 Task: Create Card Project Procurement Management in Board Resource Allocation Techniques to Workspace Health and Safety. Create Card Event Performance Review in Board Social Media Advertising Analytics to Workspace Health and Safety. Create Card Project Procurement Management in Board Content Marketing Content Distribution and Promotion to Workspace Health and Safety
Action: Mouse moved to (335, 152)
Screenshot: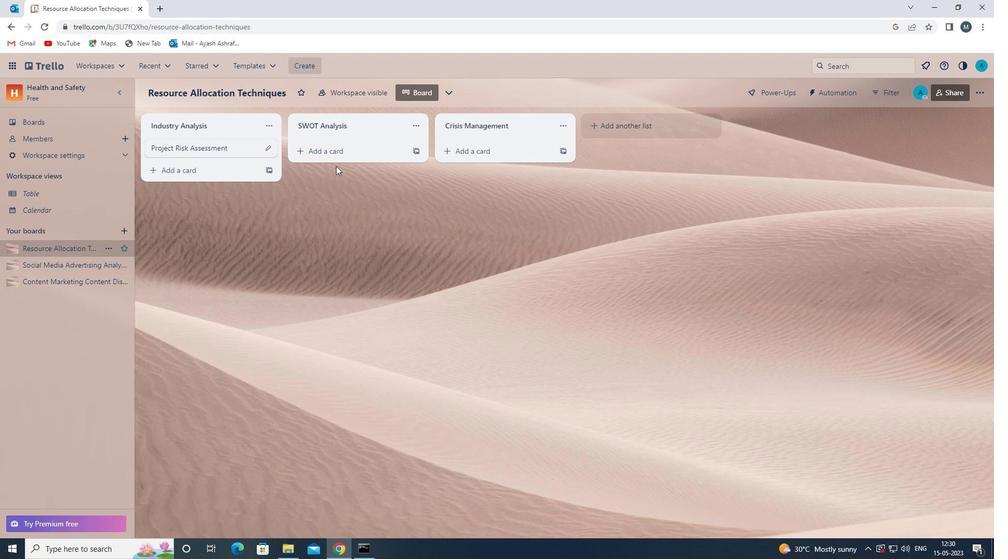 
Action: Mouse pressed left at (335, 152)
Screenshot: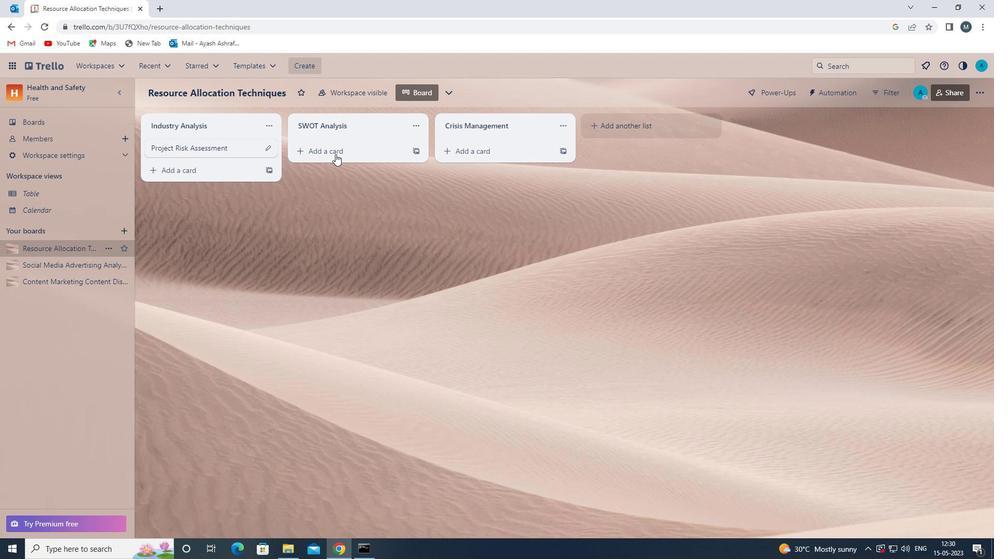 
Action: Mouse moved to (333, 156)
Screenshot: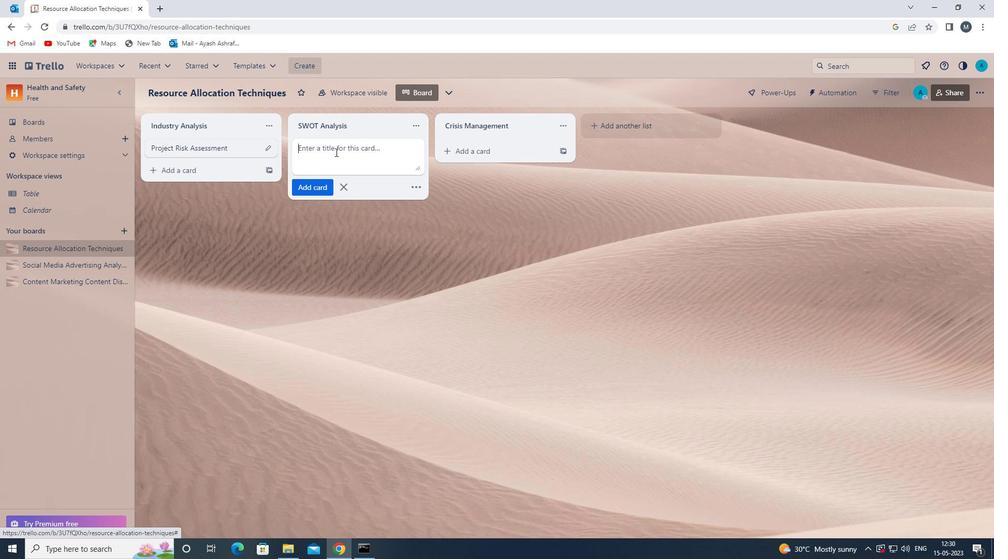 
Action: Mouse pressed left at (333, 156)
Screenshot: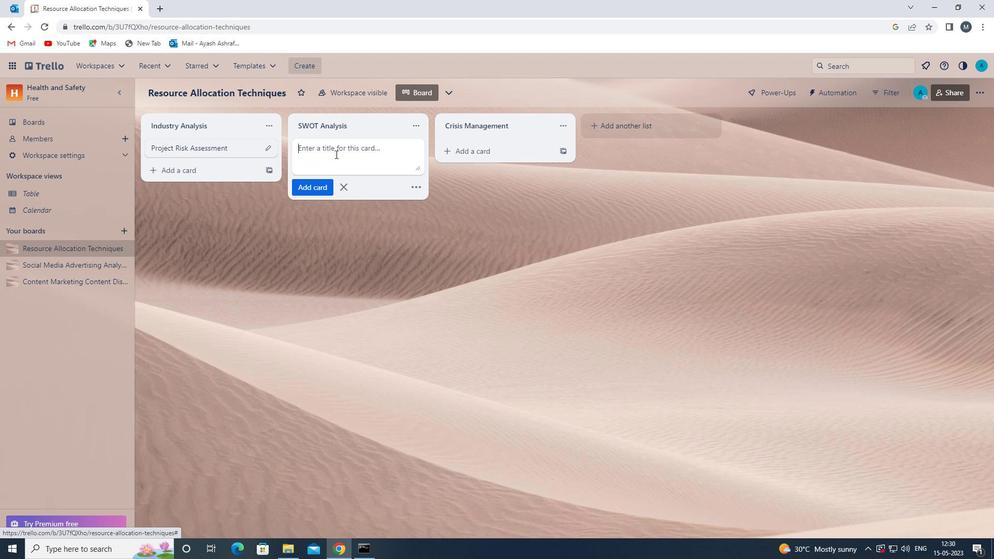 
Action: Key pressed <Key.shift>PROJECT<Key.space><Key.shift>PROCUREMENT<Key.space><Key.shift>MANAGEMENT<Key.space>
Screenshot: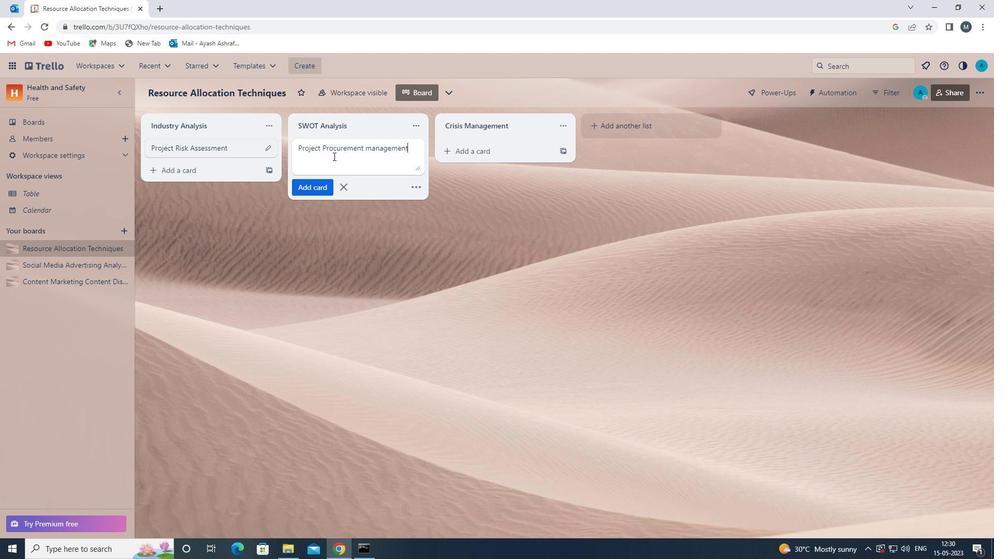 
Action: Mouse moved to (373, 149)
Screenshot: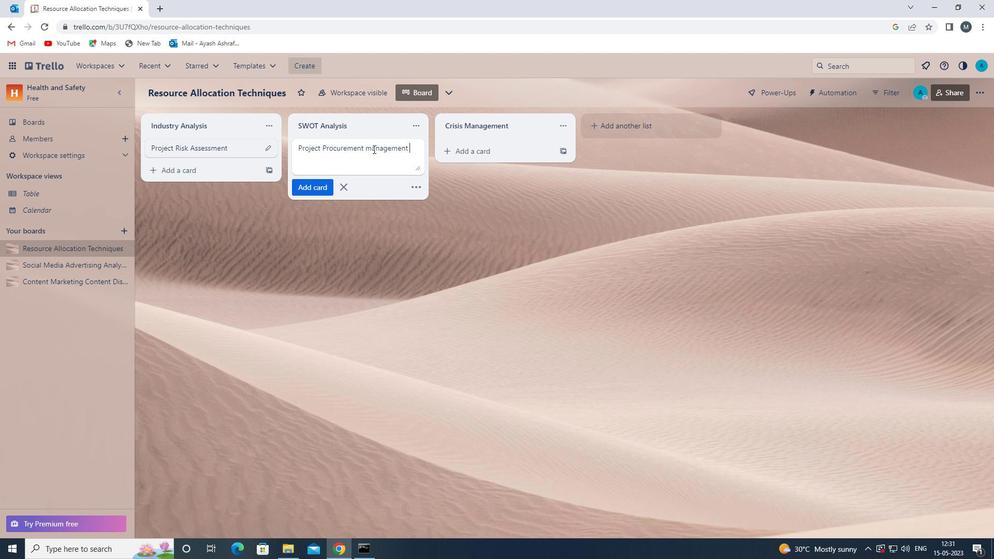 
Action: Mouse pressed left at (373, 149)
Screenshot: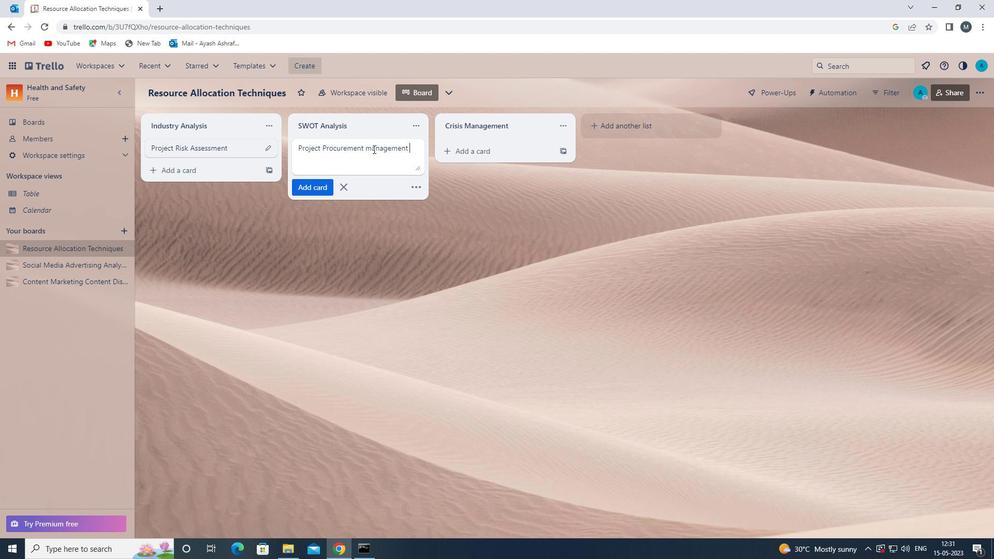 
Action: Mouse moved to (381, 152)
Screenshot: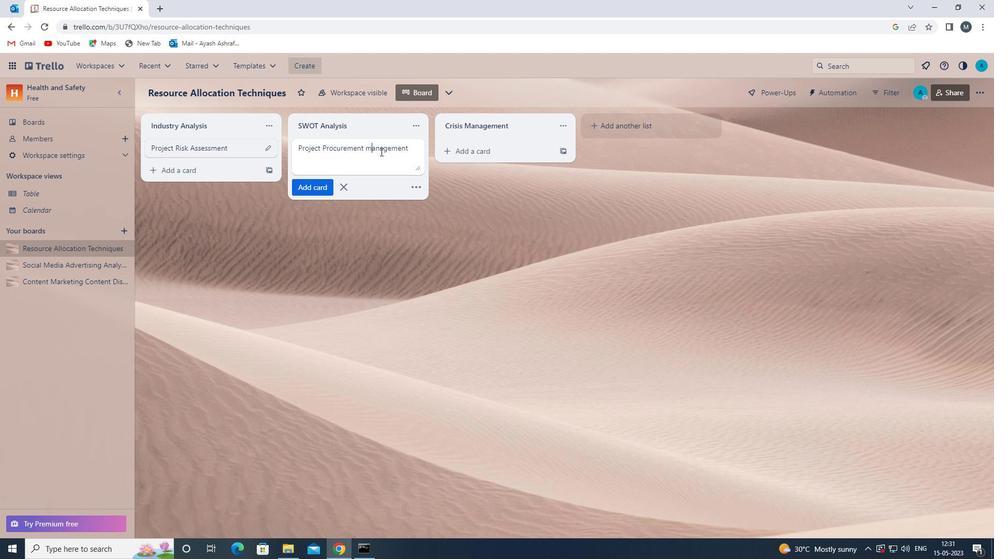 
Action: Key pressed <Key.backspace><Key.shift>M
Screenshot: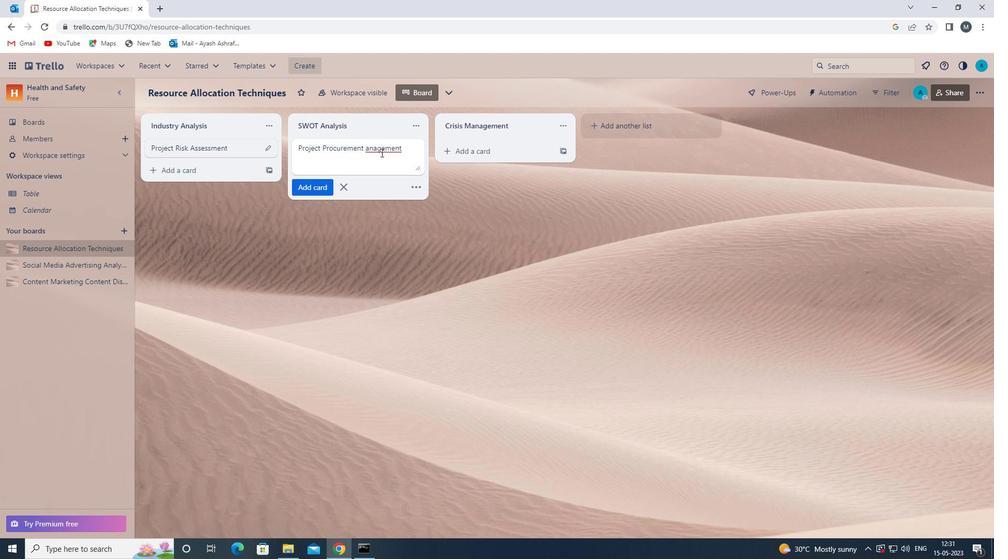 
Action: Mouse moved to (307, 189)
Screenshot: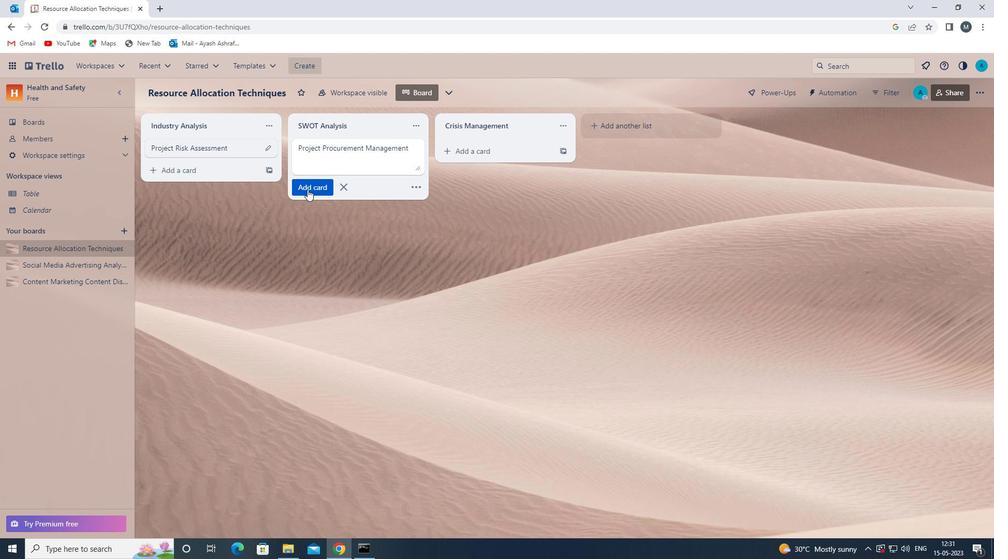 
Action: Mouse pressed left at (307, 189)
Screenshot: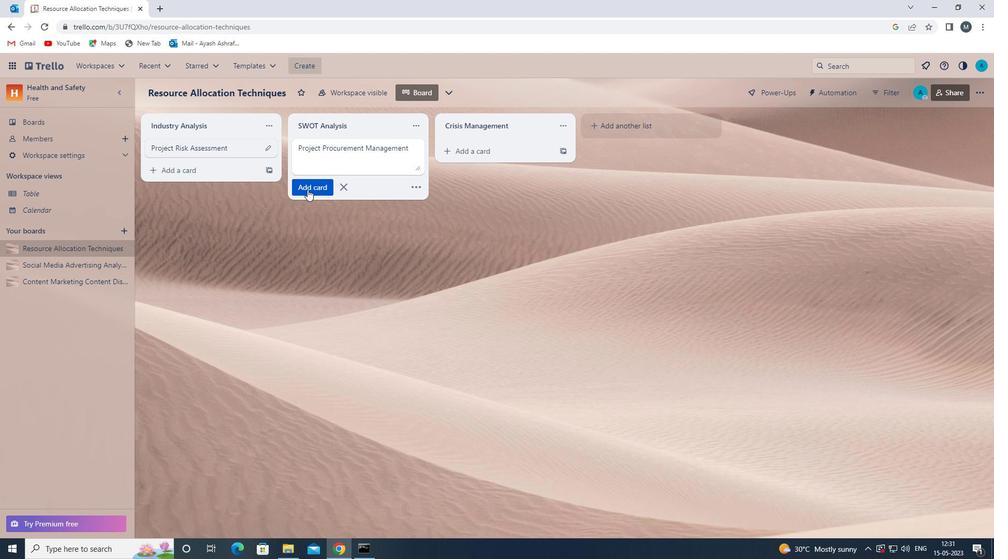 
Action: Mouse moved to (266, 306)
Screenshot: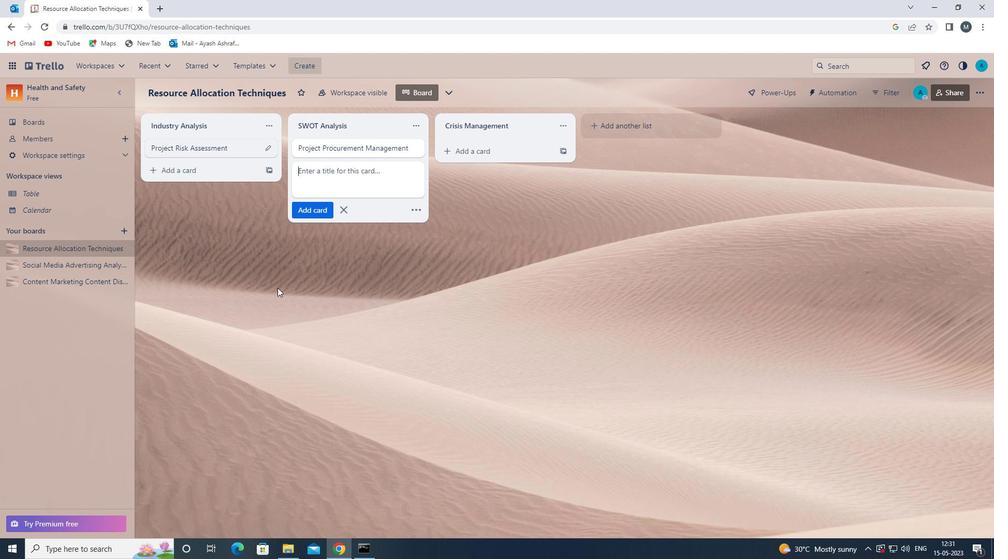 
Action: Mouse pressed left at (266, 306)
Screenshot: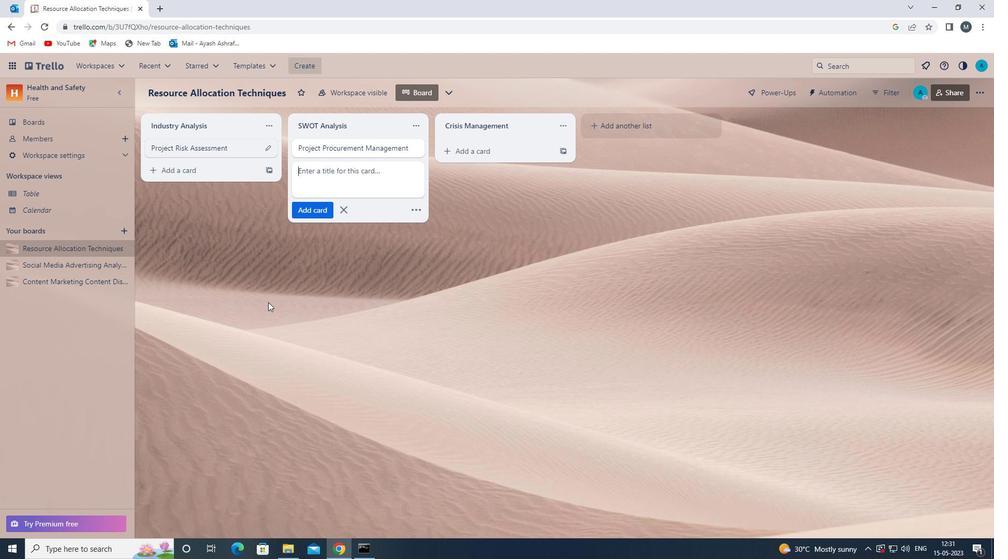 
Action: Mouse moved to (60, 267)
Screenshot: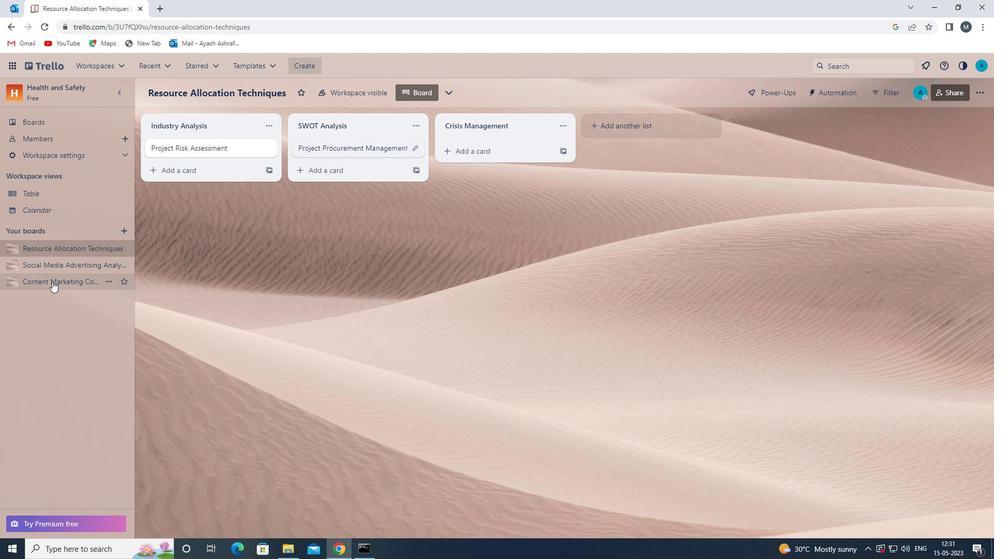 
Action: Mouse pressed left at (60, 267)
Screenshot: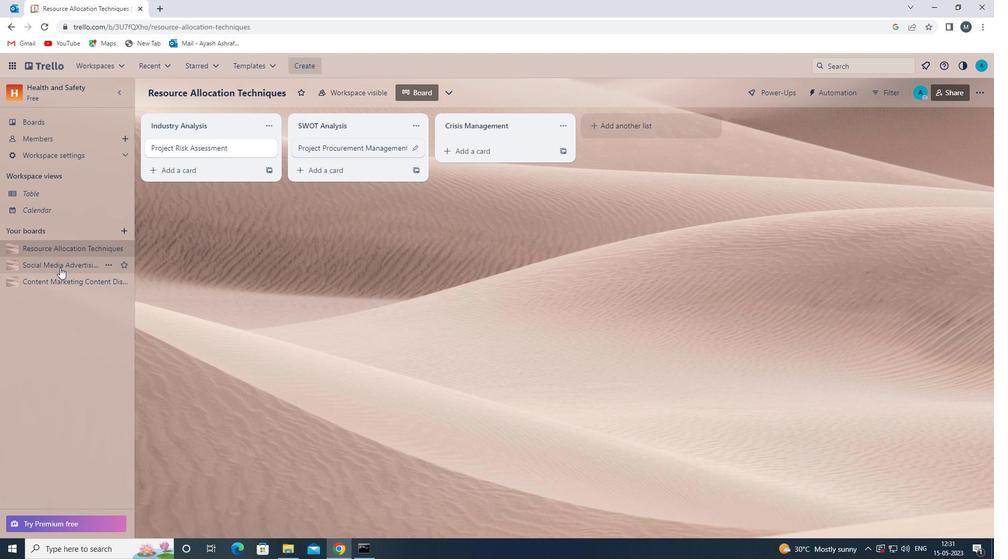 
Action: Mouse moved to (331, 151)
Screenshot: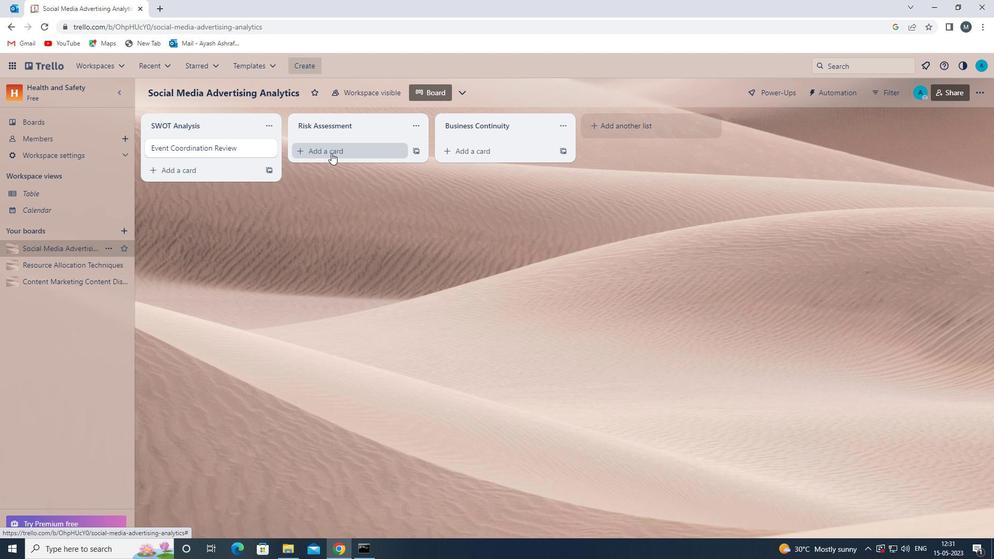 
Action: Mouse pressed left at (331, 151)
Screenshot: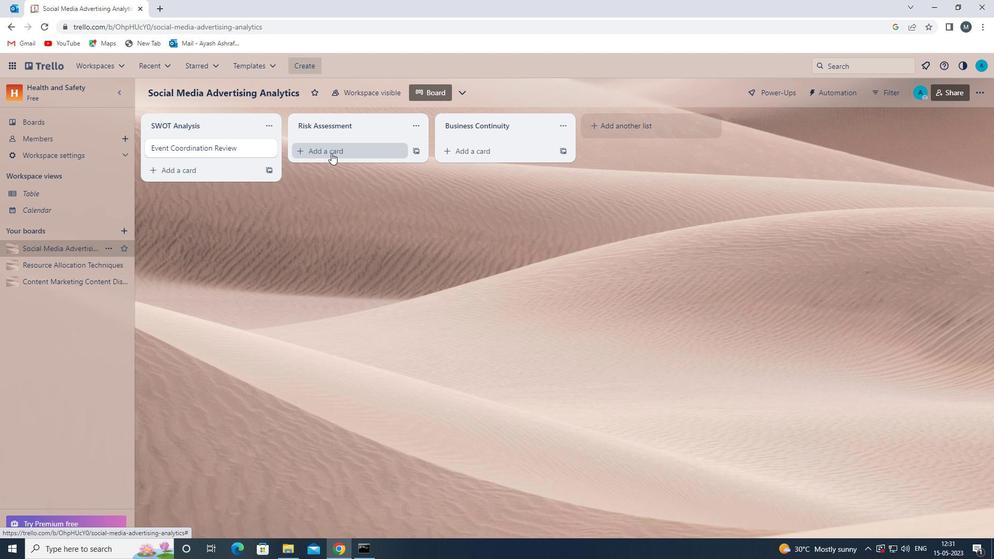 
Action: Mouse moved to (332, 152)
Screenshot: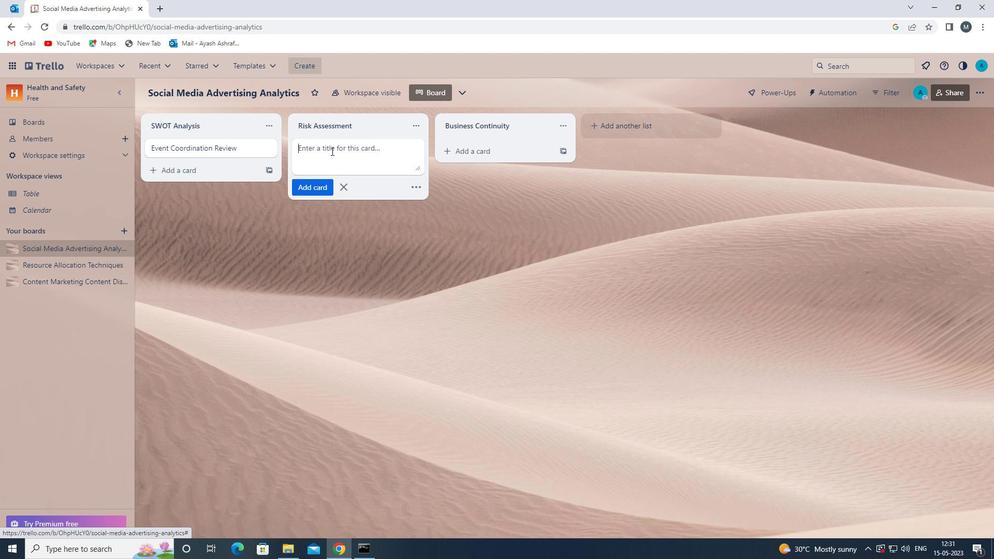 
Action: Mouse pressed left at (332, 152)
Screenshot: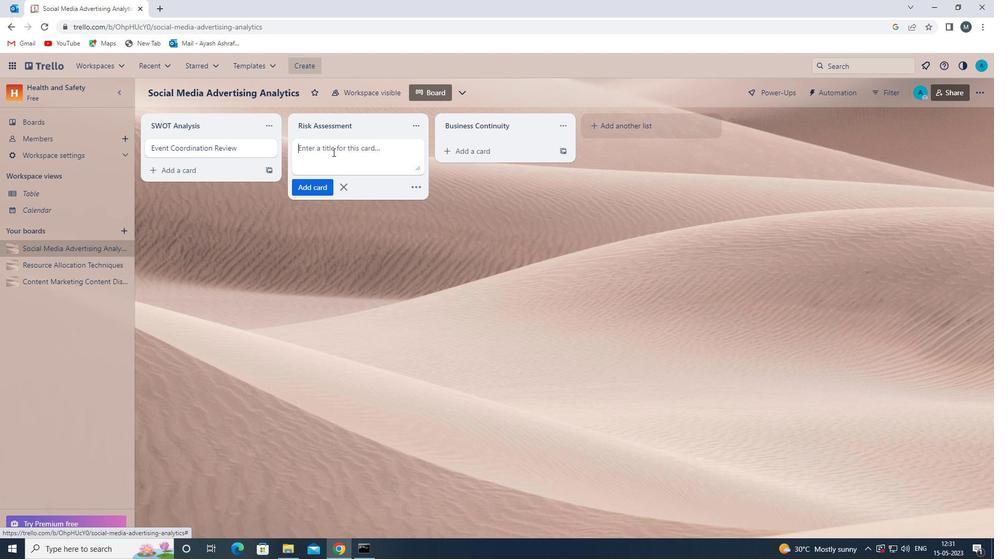 
Action: Key pressed <Key.shift>EVENT<Key.space><Key.shift>PERFORMANCE<Key.space><Key.shift>REVIEW<Key.space>
Screenshot: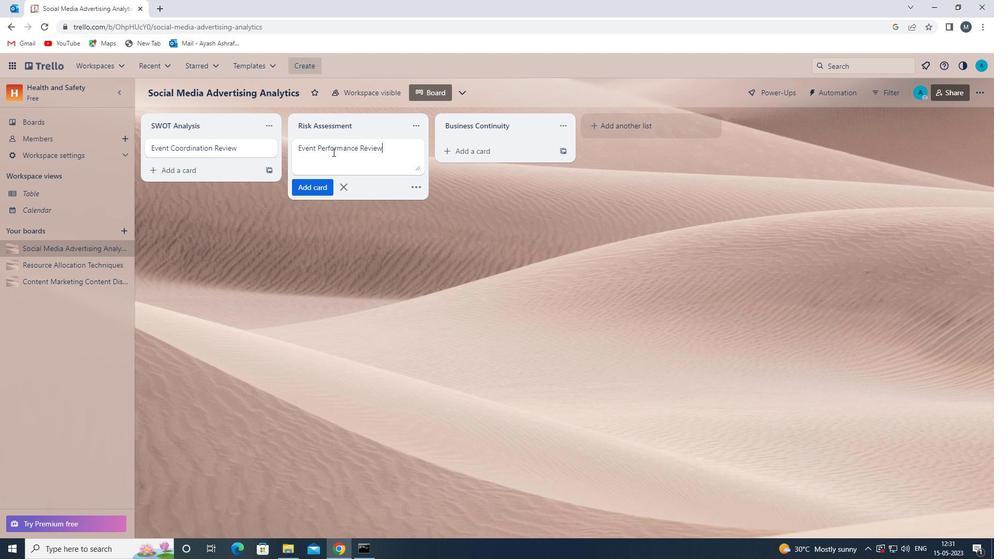 
Action: Mouse moved to (313, 191)
Screenshot: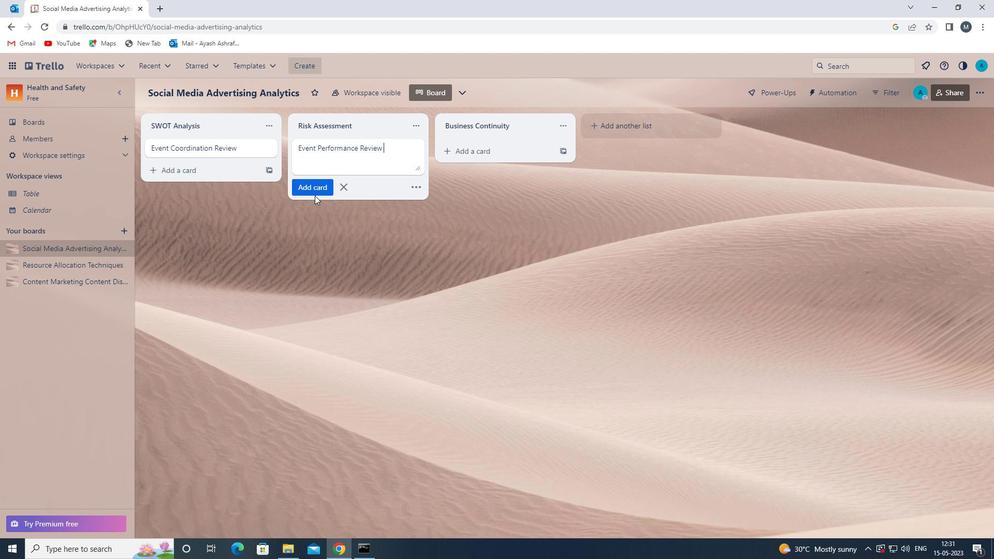 
Action: Mouse pressed left at (313, 191)
Screenshot: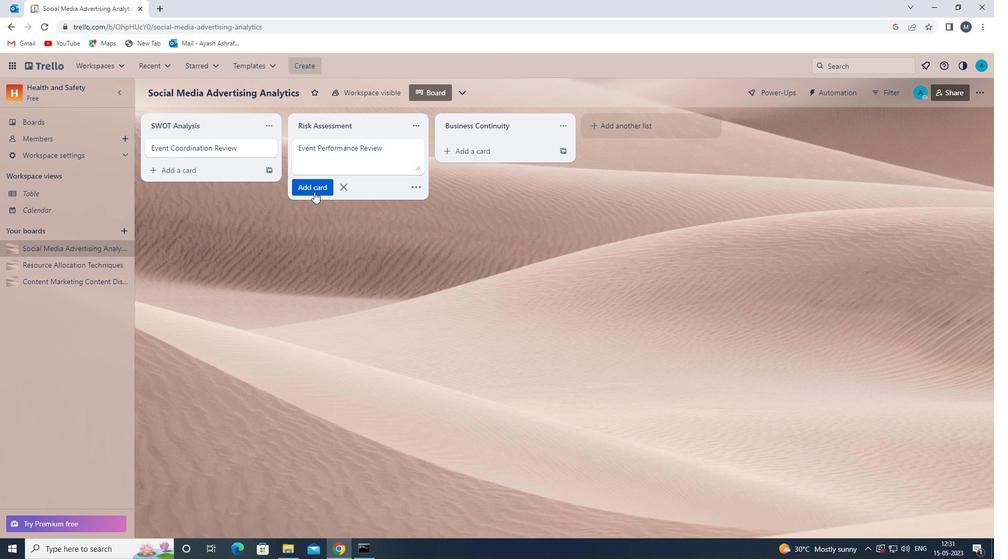 
Action: Mouse moved to (317, 265)
Screenshot: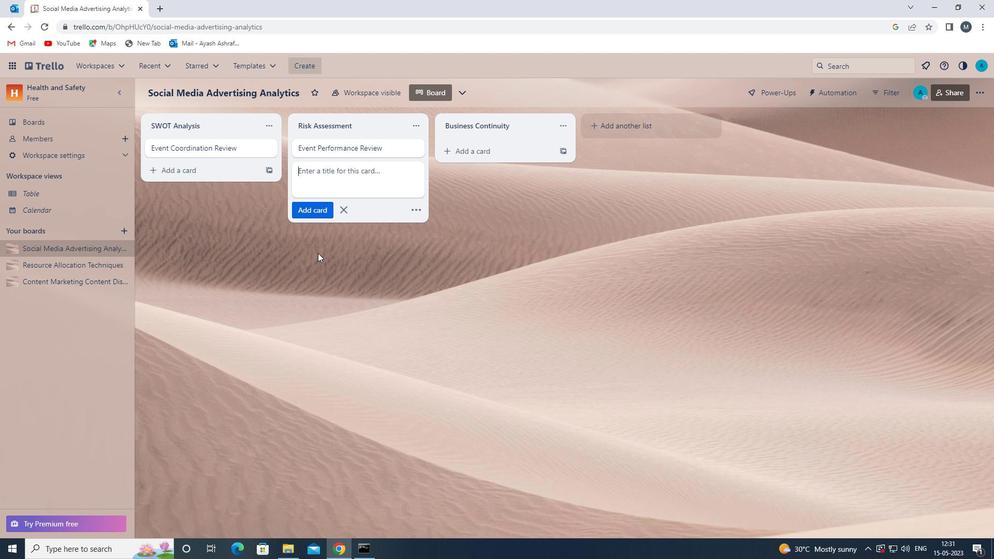 
Action: Mouse pressed left at (317, 265)
Screenshot: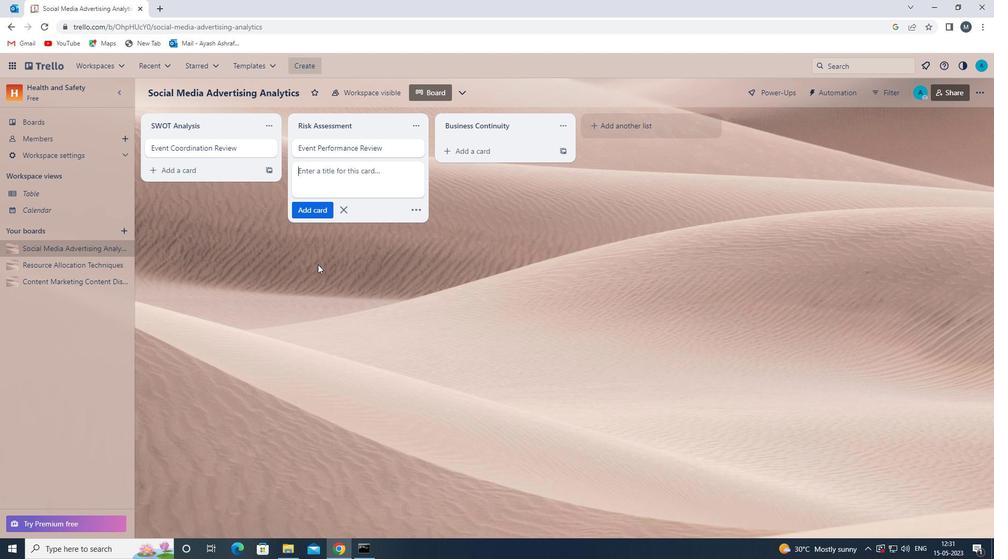 
Action: Mouse moved to (47, 286)
Screenshot: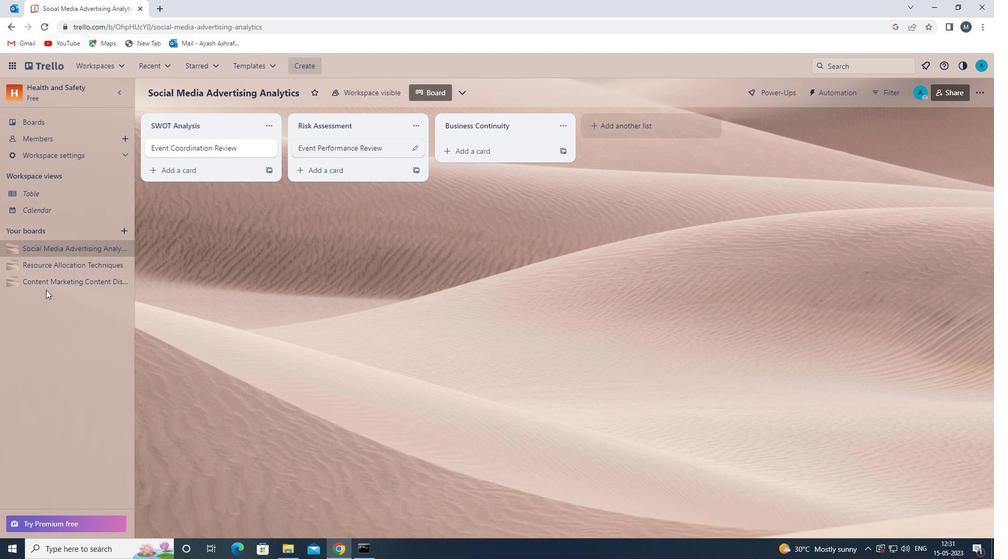 
Action: Mouse pressed left at (47, 286)
Screenshot: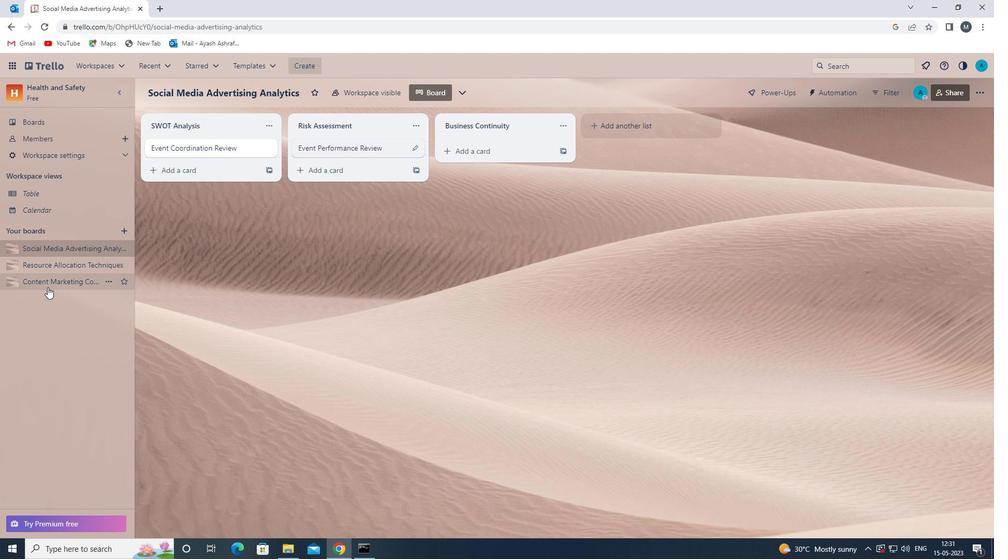 
Action: Mouse moved to (332, 153)
Screenshot: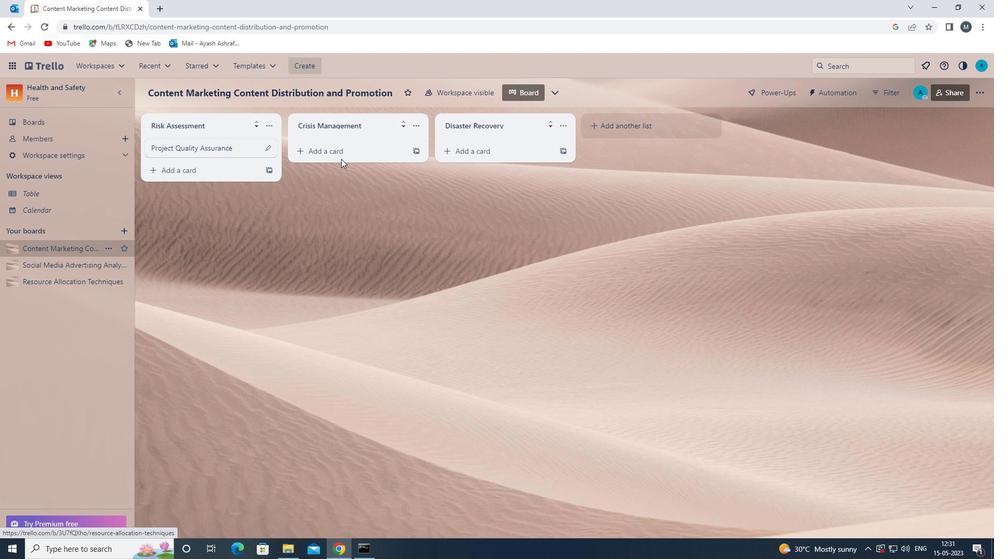 
Action: Mouse pressed left at (332, 153)
Screenshot: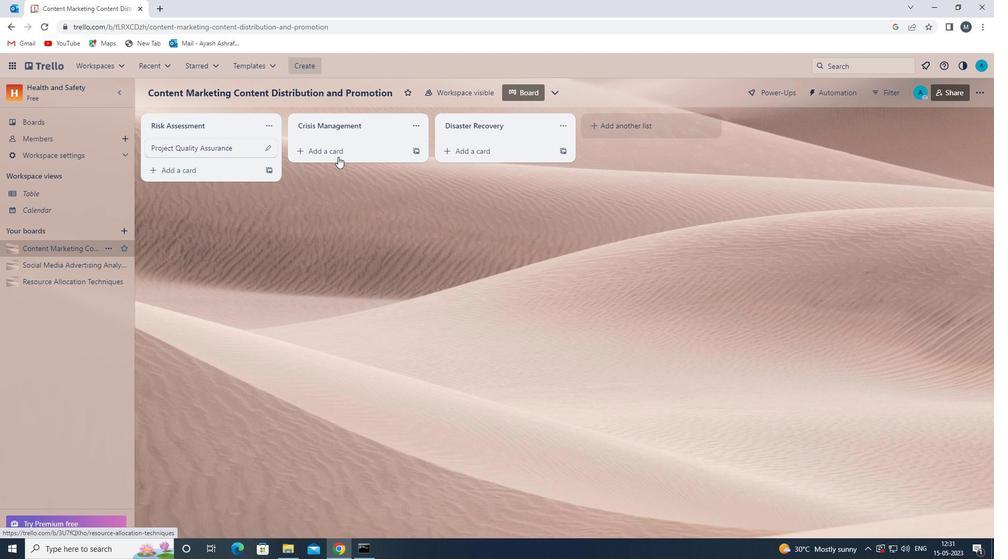 
Action: Mouse moved to (335, 155)
Screenshot: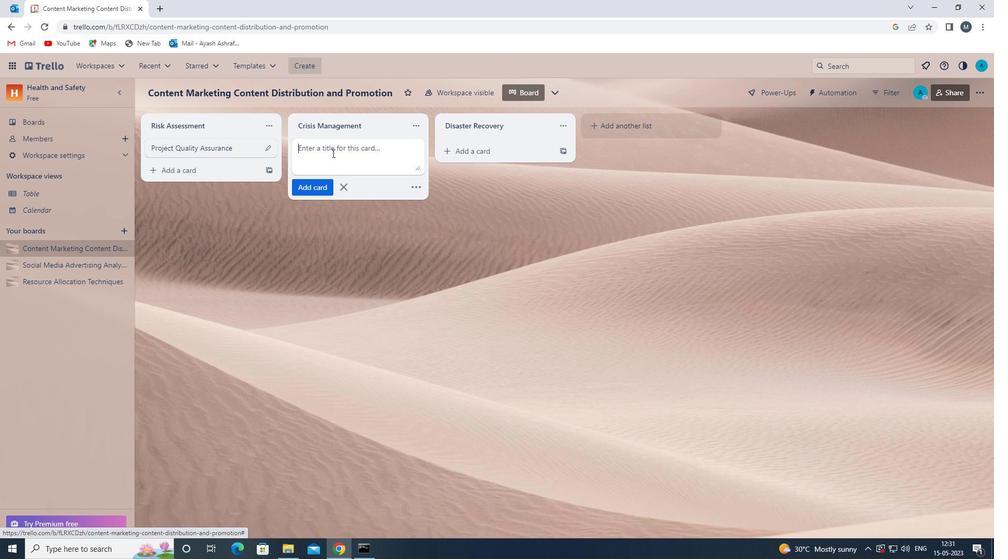 
Action: Mouse pressed left at (335, 155)
Screenshot: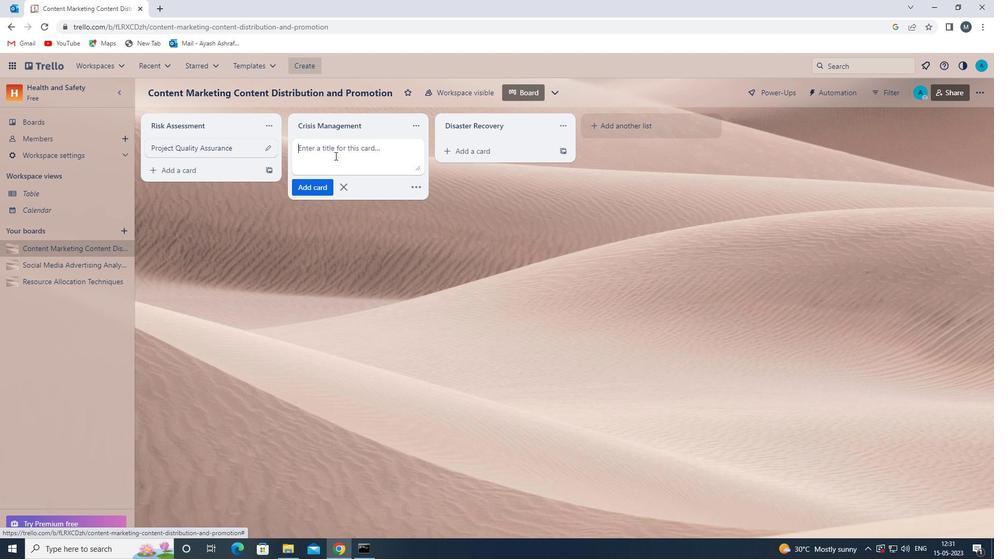 
Action: Key pressed <Key.shift>PROJECT<Key.space><Key.shift>PROCUREMENT<Key.space><Key.shift><Key.shift><Key.shift><Key.shift><Key.shift><Key.shift><Key.shift><Key.shift><Key.shift><Key.shift><Key.shift><Key.shift>MANAGEMENT<Key.space>
Screenshot: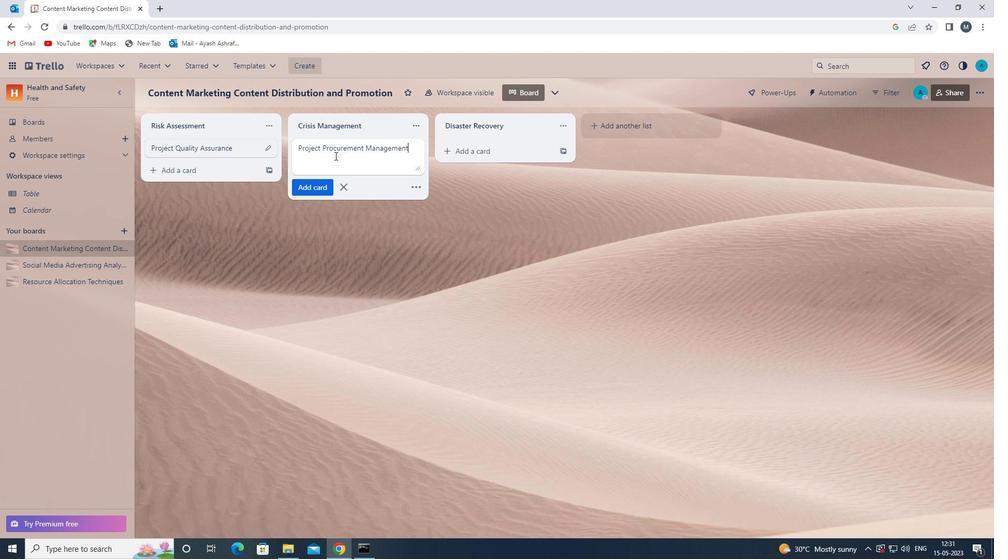 
Action: Mouse moved to (309, 187)
Screenshot: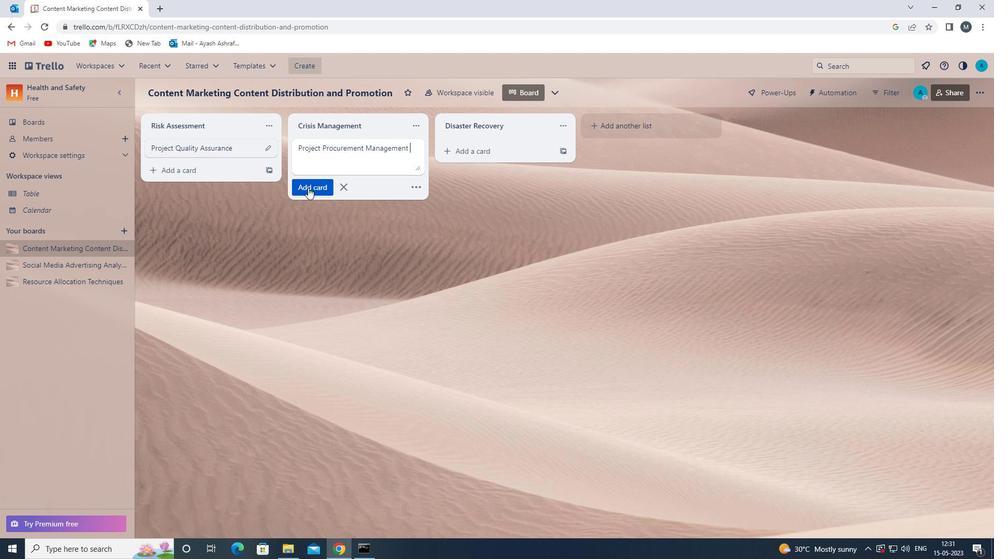 
Action: Mouse pressed left at (309, 187)
Screenshot: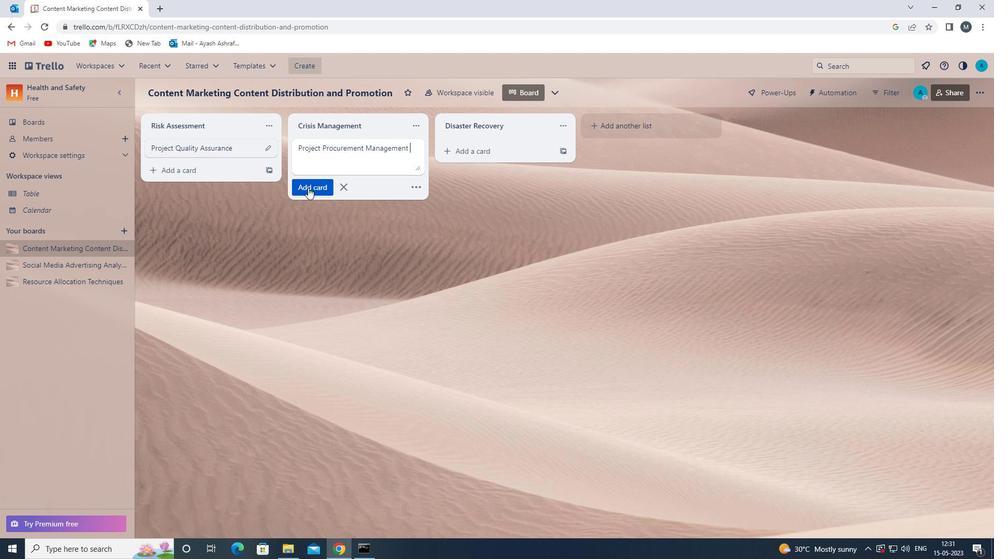 
Action: Mouse moved to (309, 264)
Screenshot: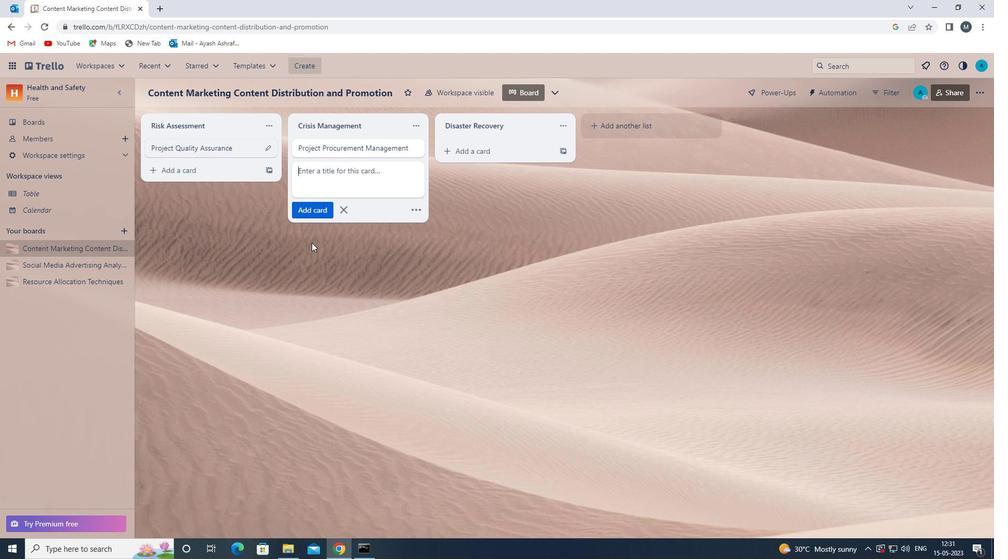 
Action: Mouse pressed left at (309, 264)
Screenshot: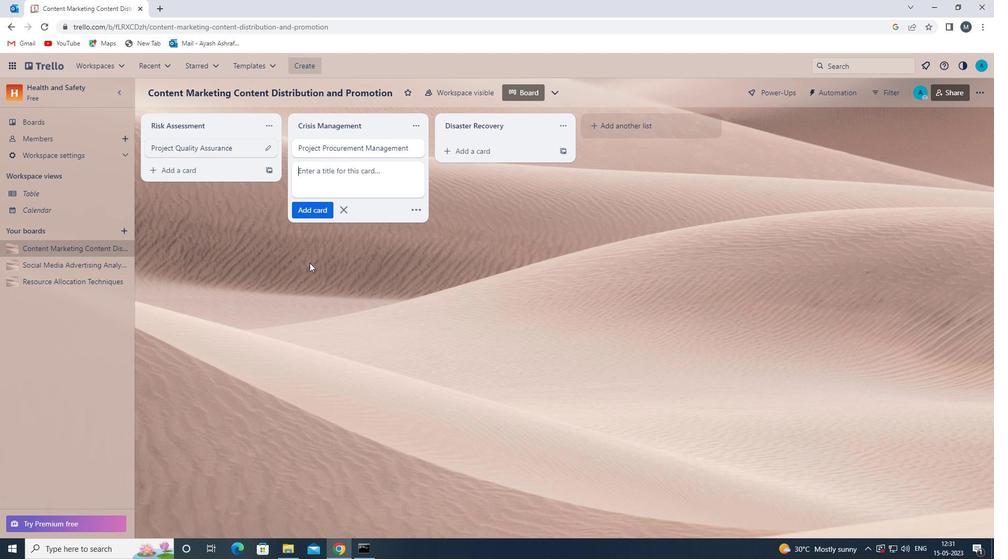 
